 Task: Create "Code Scanning Alerts" for security insights.
Action: Mouse moved to (978, 62)
Screenshot: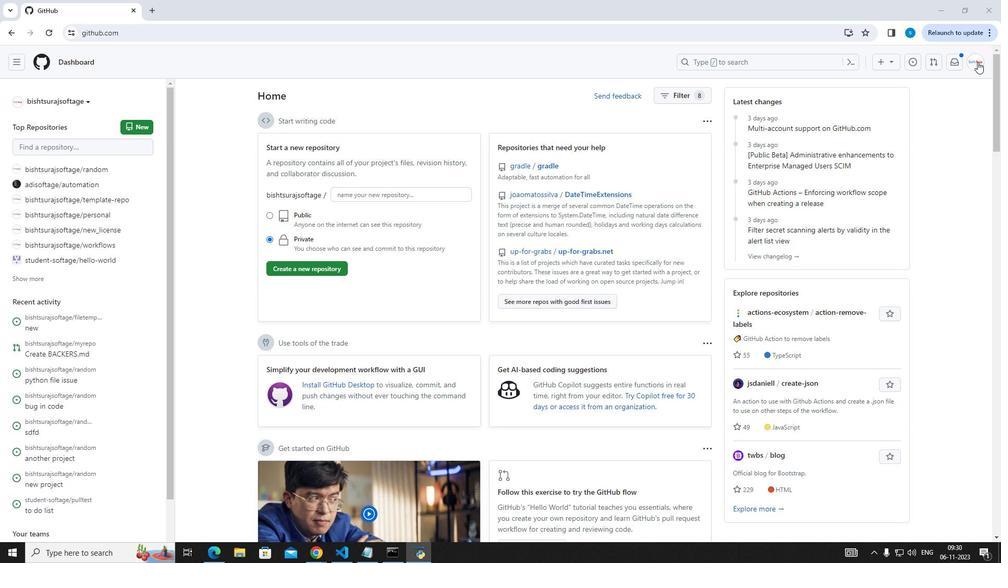 
Action: Mouse pressed left at (978, 62)
Screenshot: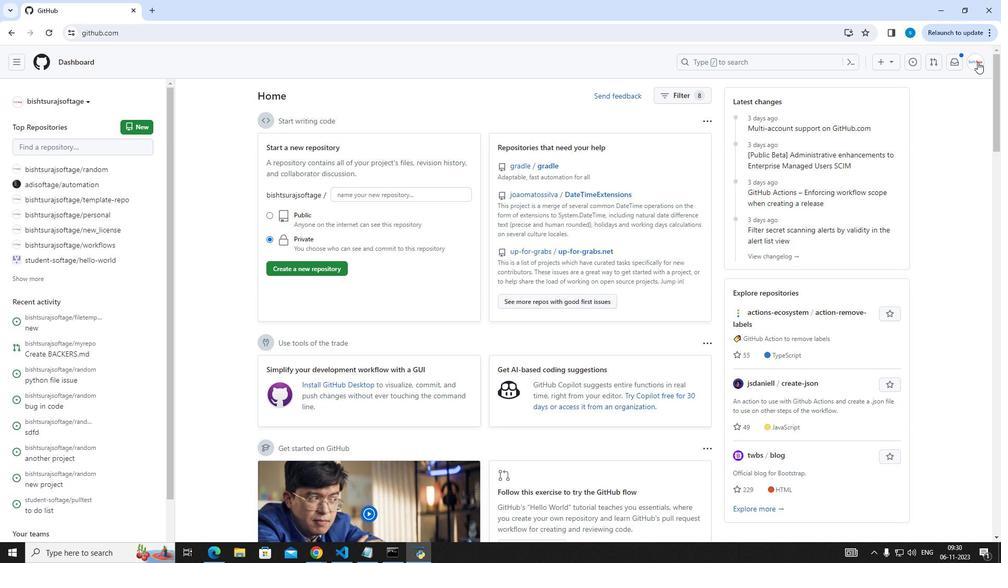 
Action: Mouse moved to (914, 153)
Screenshot: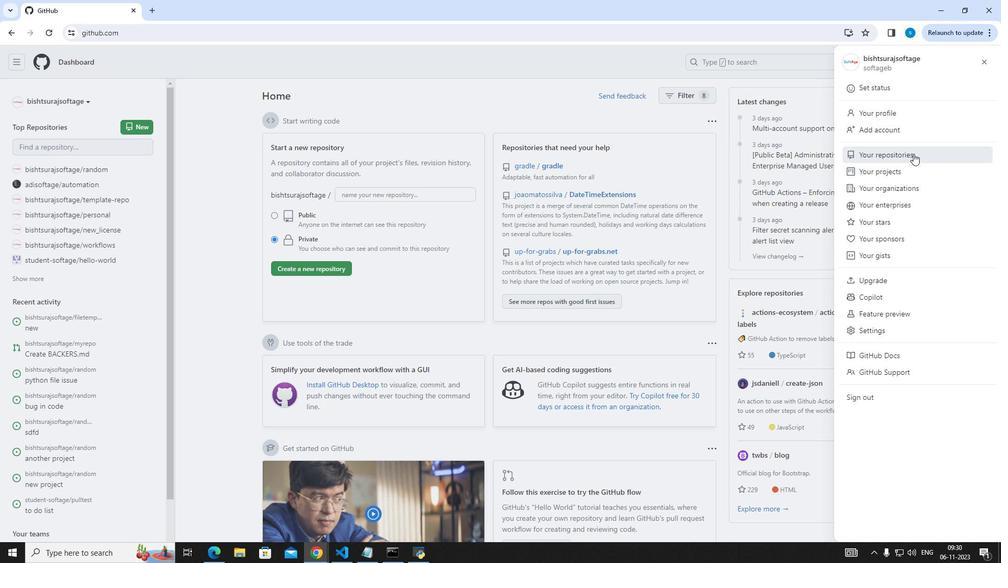 
Action: Mouse pressed left at (914, 153)
Screenshot: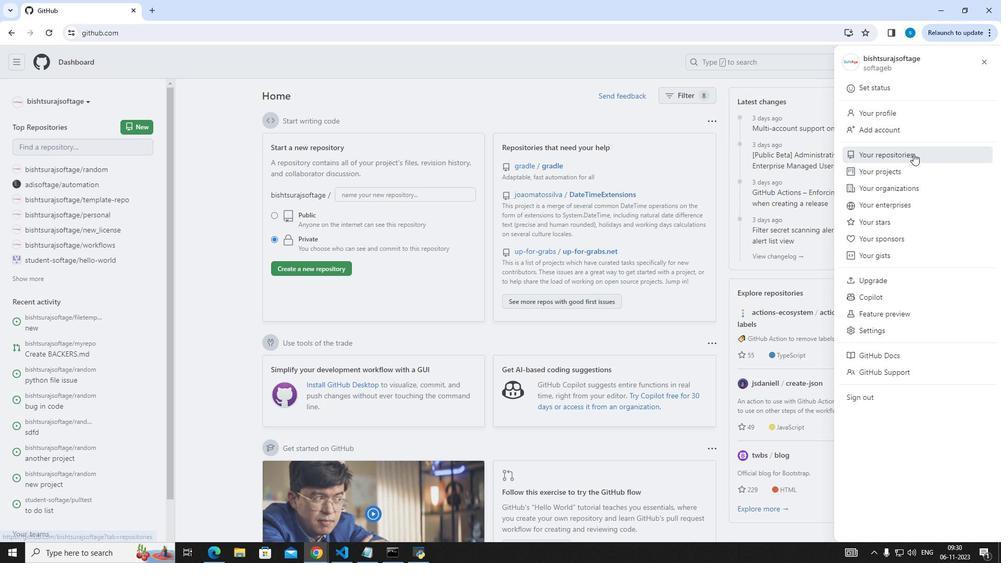 
Action: Mouse moved to (362, 216)
Screenshot: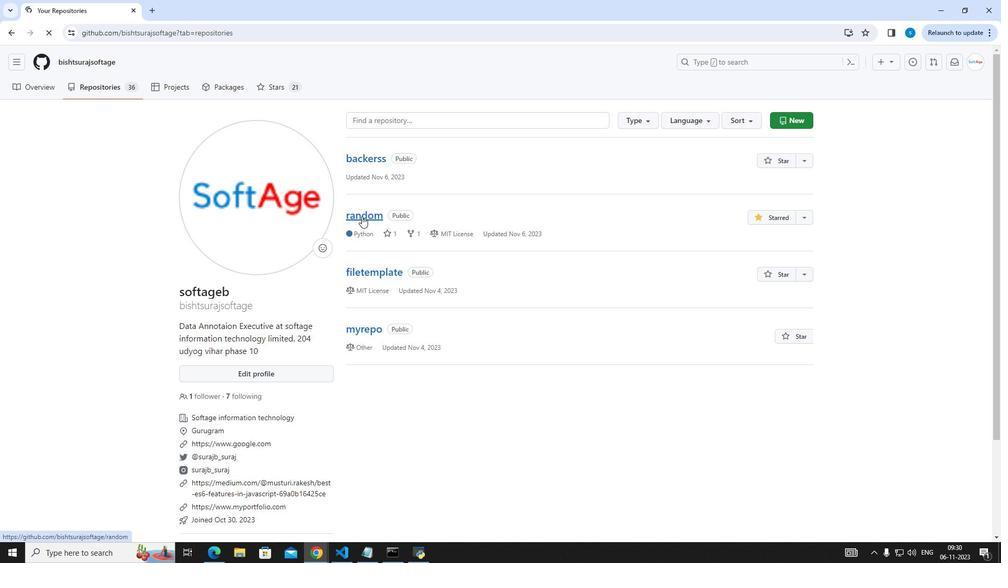 
Action: Mouse pressed left at (362, 216)
Screenshot: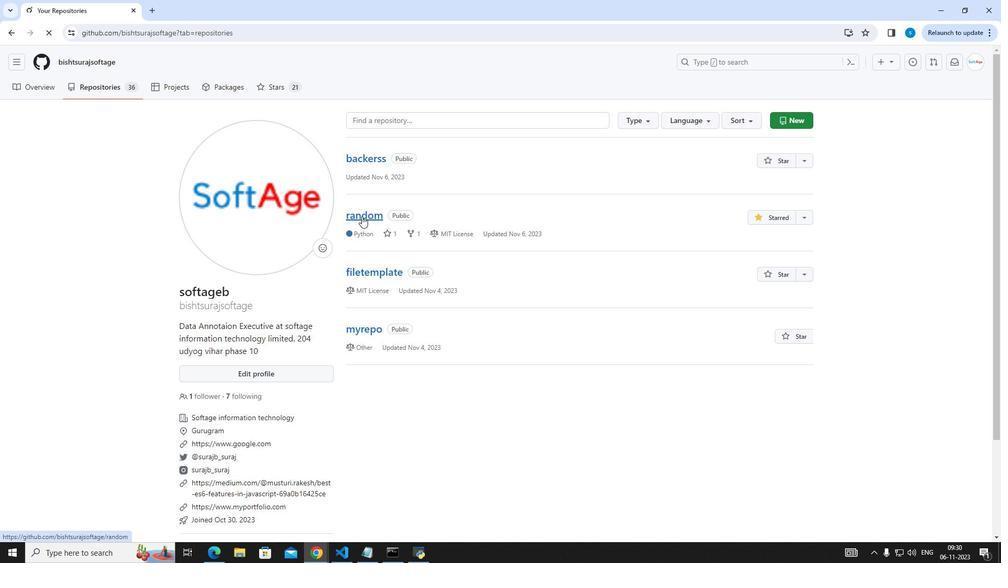 
Action: Mouse moved to (377, 93)
Screenshot: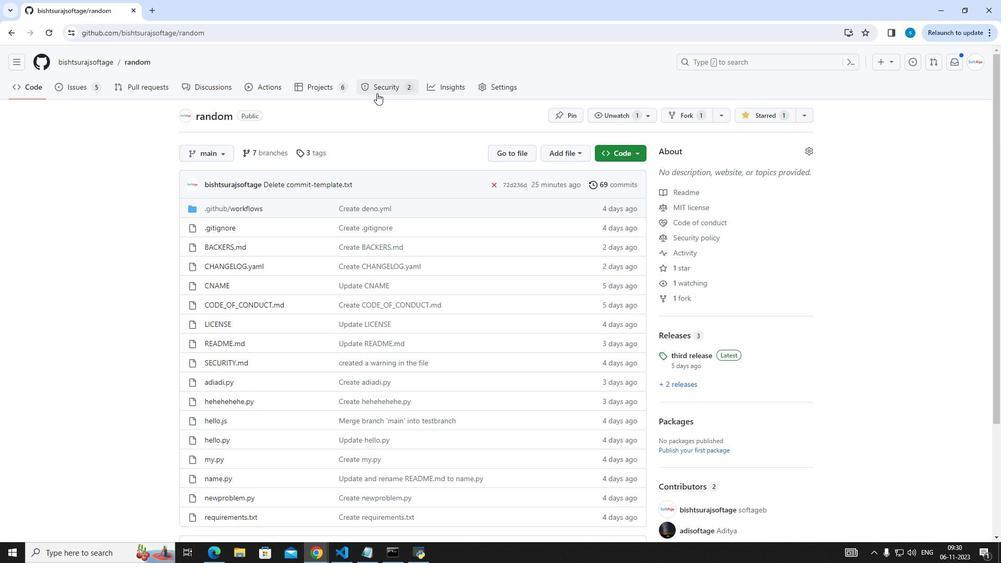 
Action: Mouse pressed left at (377, 93)
Screenshot: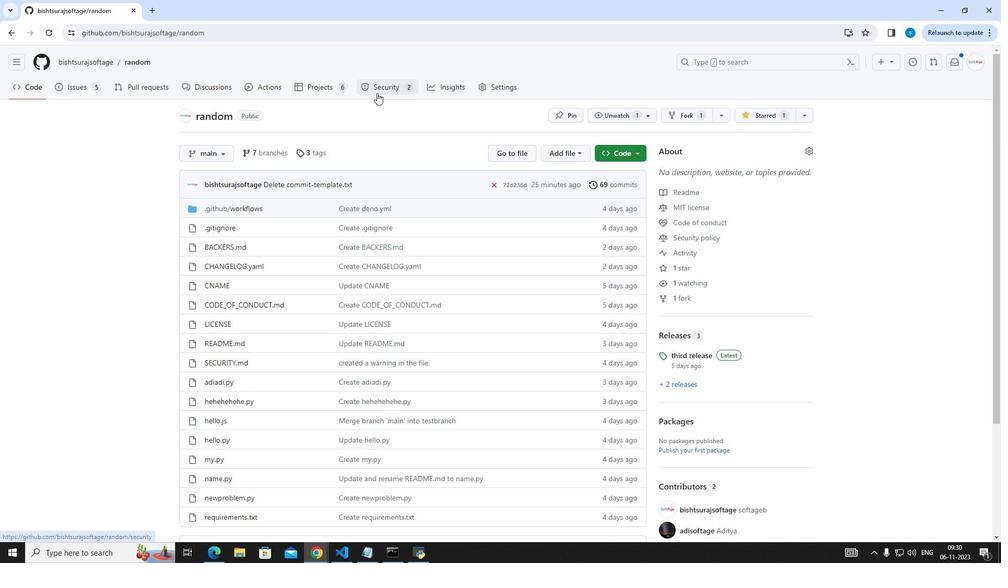 
Action: Mouse moved to (767, 316)
Screenshot: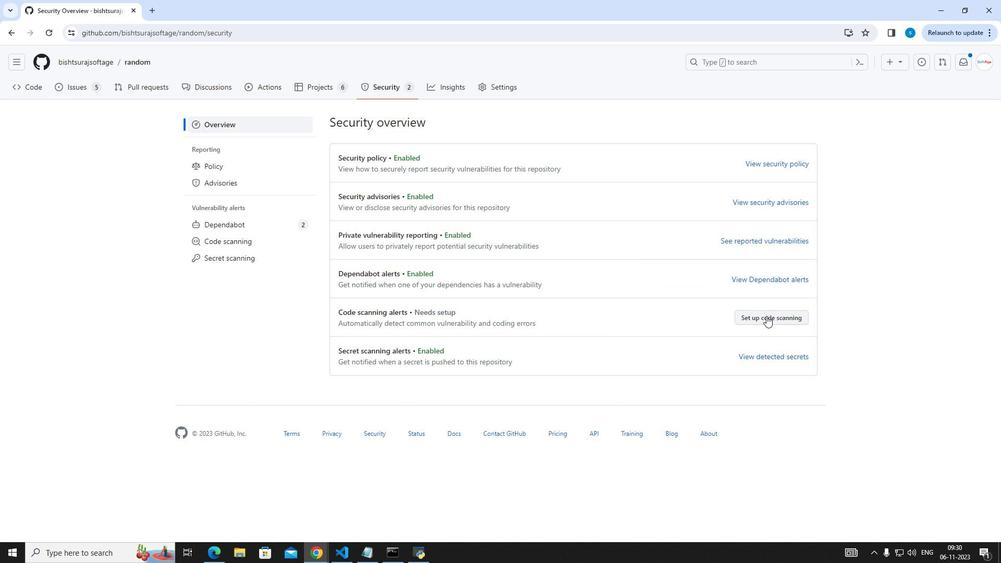 
Action: Mouse pressed left at (767, 316)
Screenshot: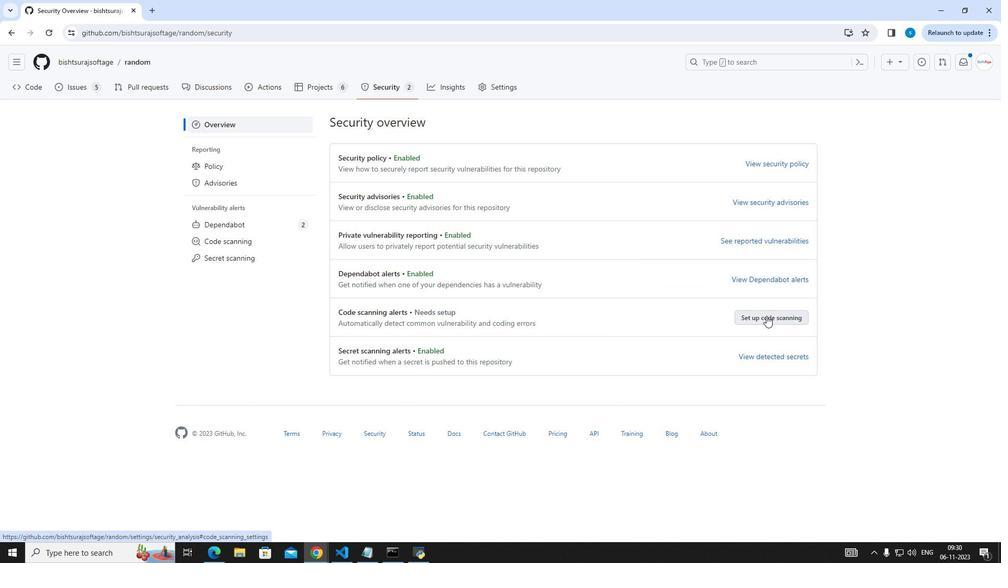 
Action: Mouse moved to (712, 216)
Screenshot: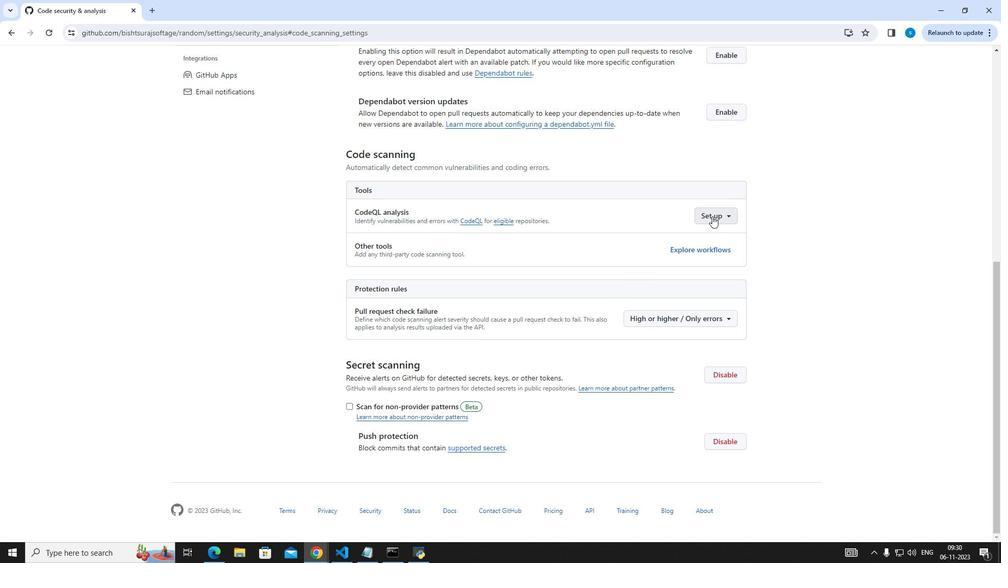 
Action: Mouse pressed left at (712, 216)
Screenshot: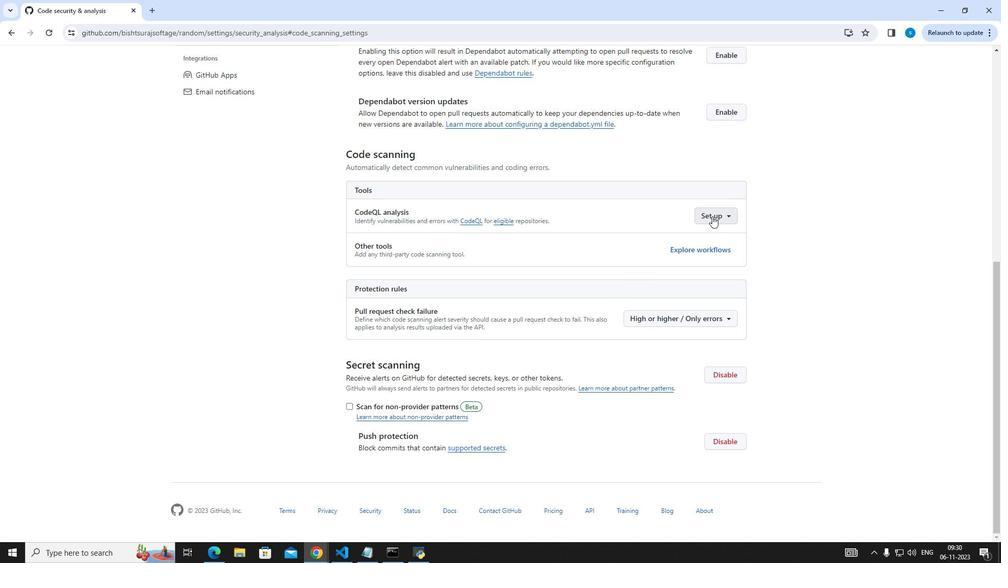 
Action: Mouse moved to (680, 243)
Screenshot: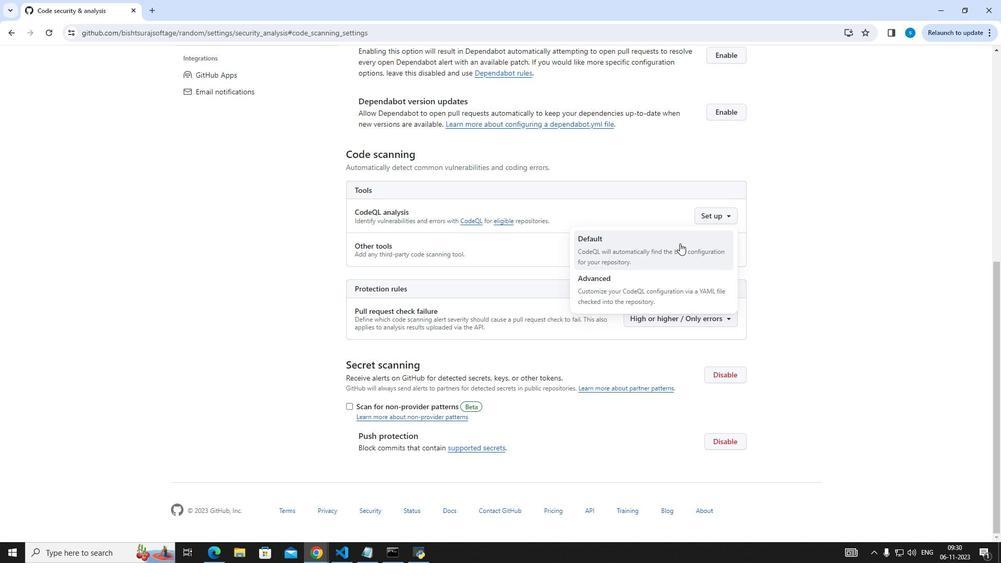
Action: Mouse pressed left at (680, 243)
Screenshot: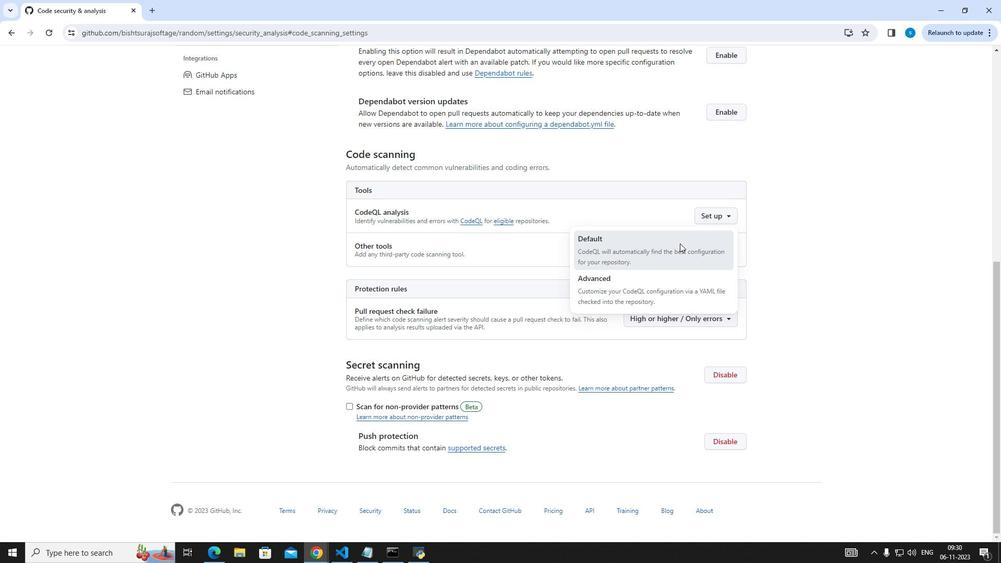 
Action: Mouse moved to (592, 391)
Screenshot: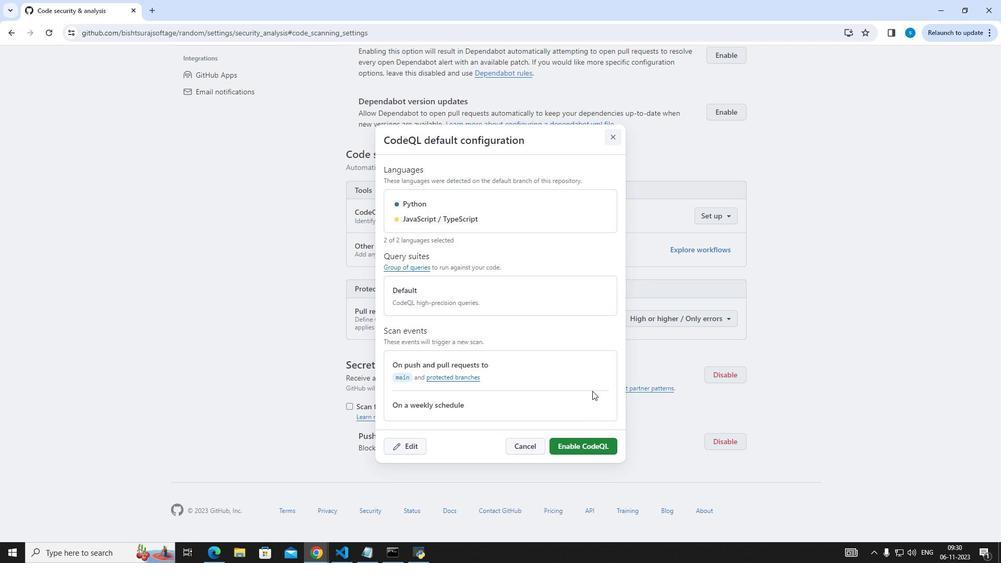 
Action: Mouse scrolled (592, 390) with delta (0, 0)
Screenshot: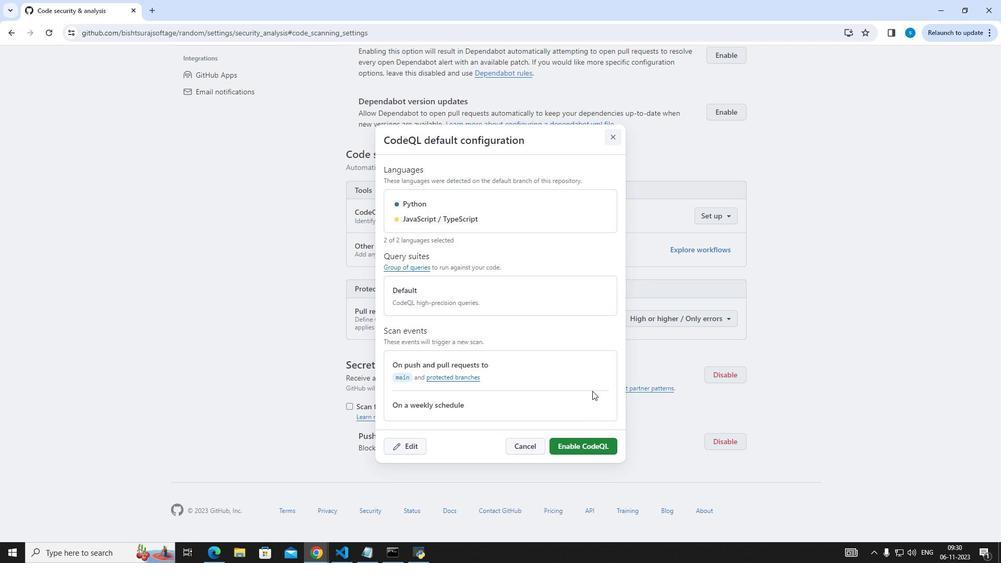
Action: Mouse scrolled (592, 390) with delta (0, 0)
Screenshot: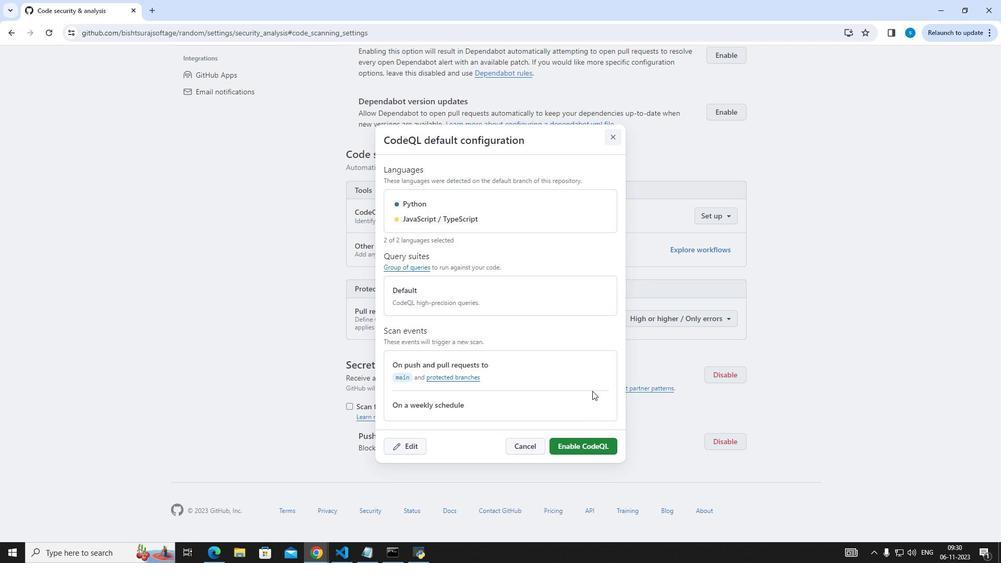 
Action: Mouse scrolled (592, 390) with delta (0, 0)
Screenshot: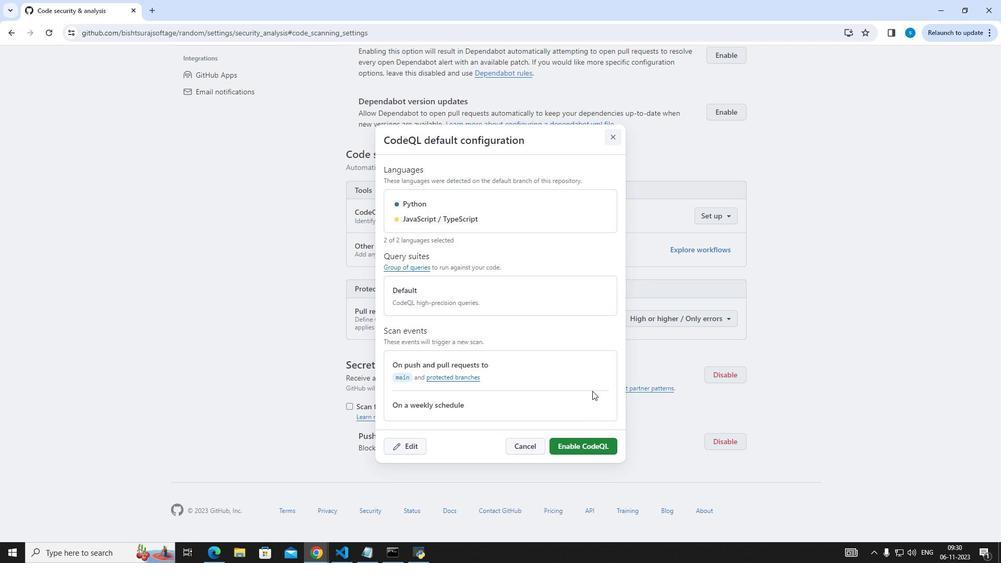
Action: Mouse moved to (576, 445)
Screenshot: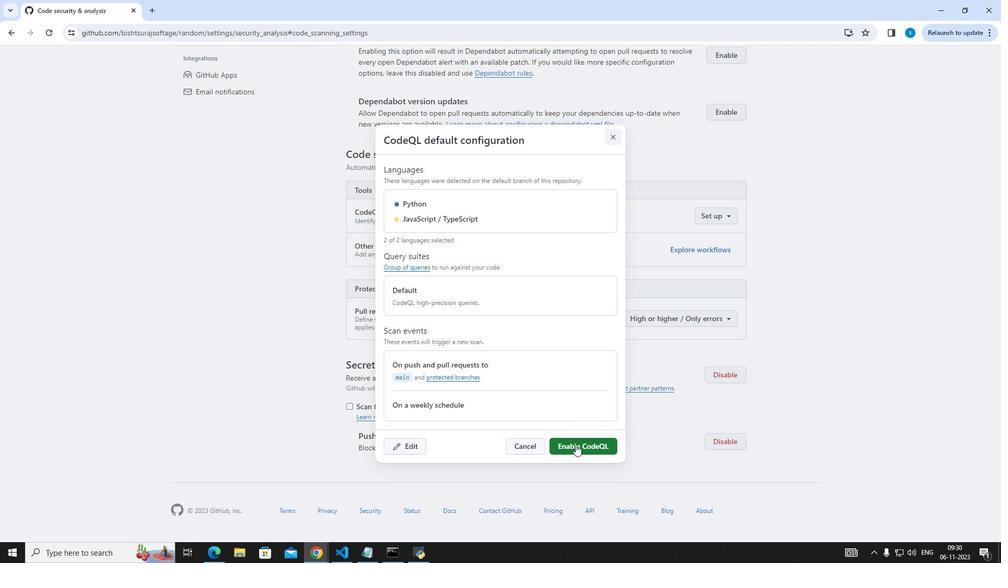 
Action: Mouse pressed left at (576, 445)
Screenshot: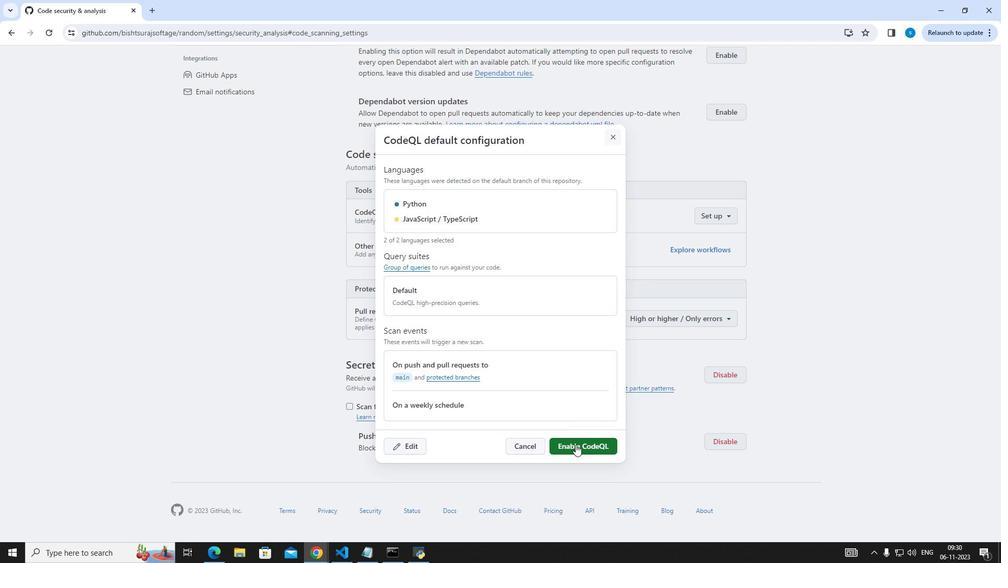 
Action: Mouse moved to (831, 232)
Screenshot: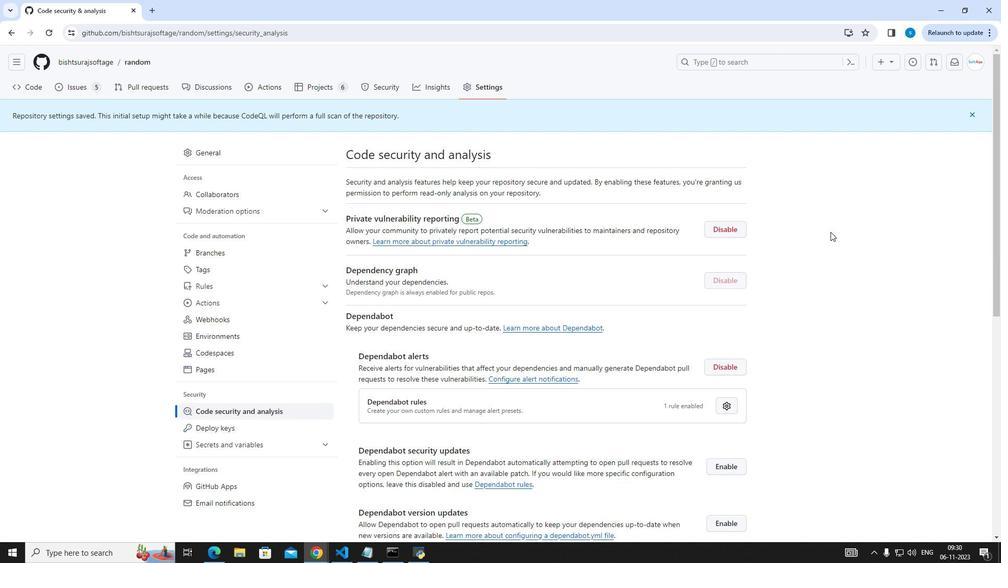 
Action: Mouse scrolled (831, 231) with delta (0, 0)
Screenshot: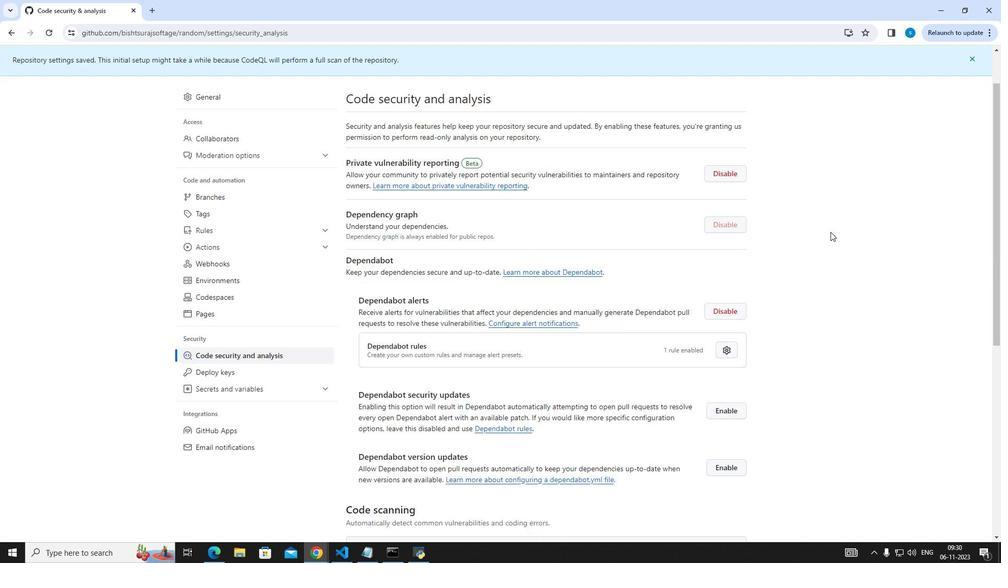 
Action: Mouse scrolled (831, 231) with delta (0, 0)
Screenshot: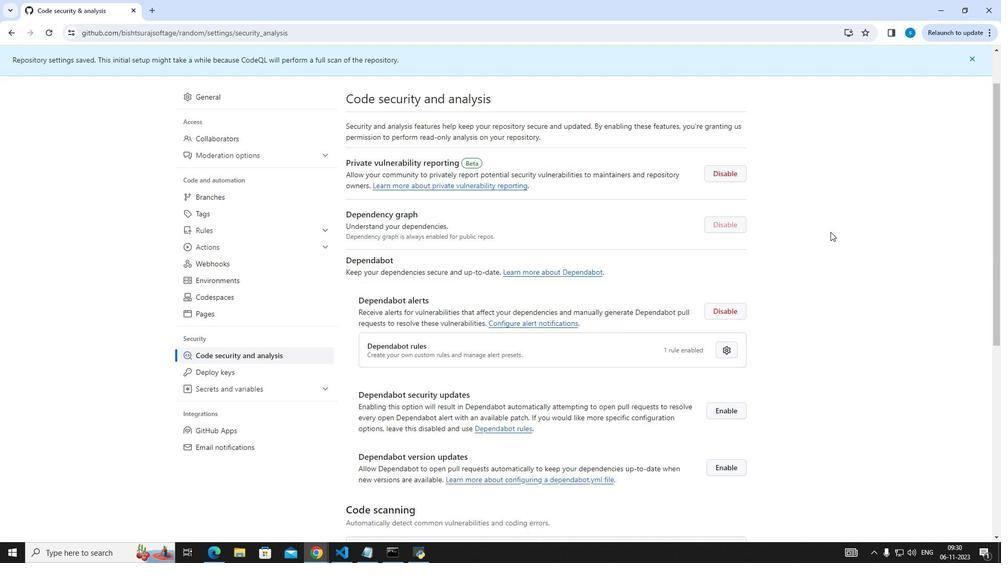 
Action: Mouse scrolled (831, 231) with delta (0, 0)
Screenshot: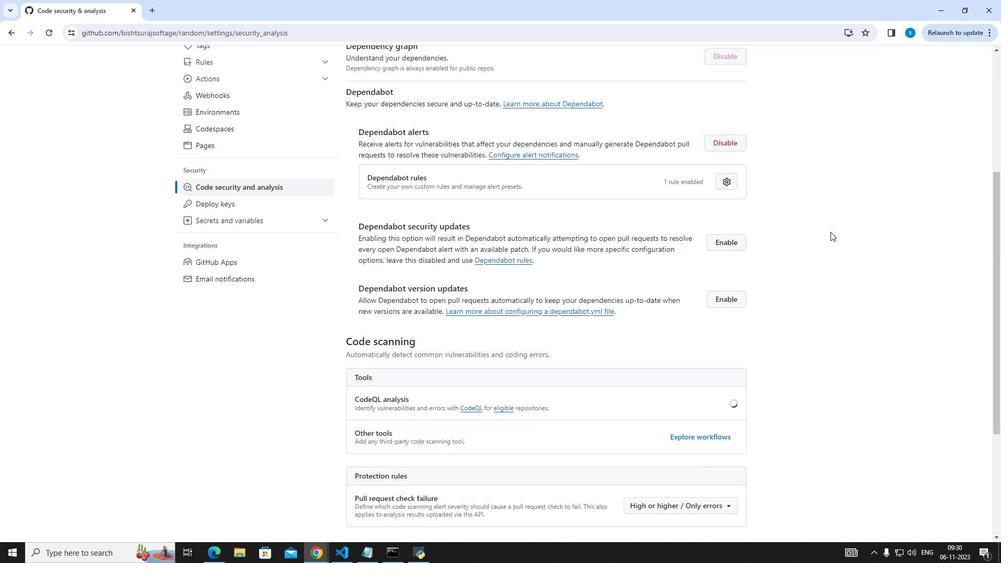 
Action: Mouse scrolled (831, 231) with delta (0, 0)
Screenshot: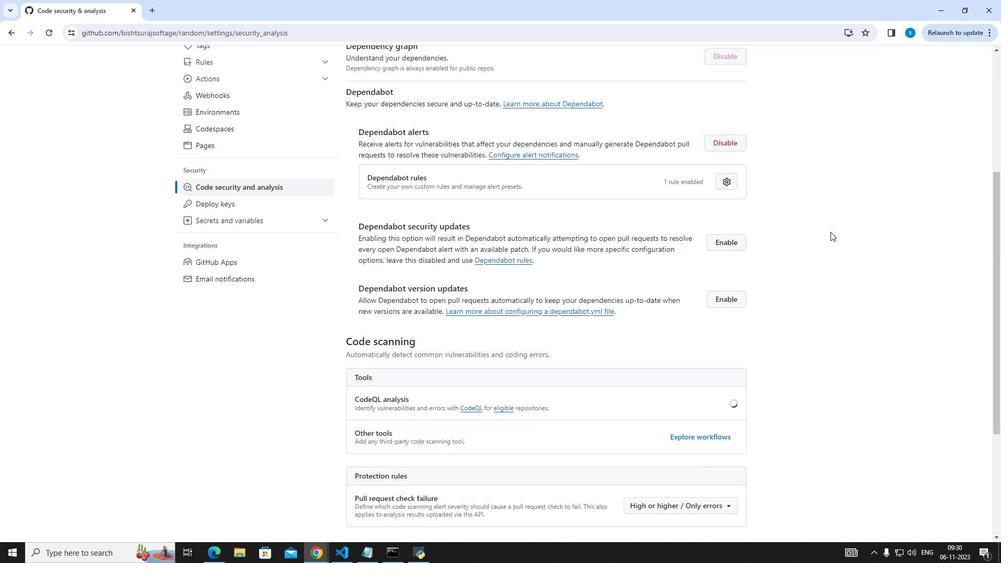 
Action: Mouse scrolled (831, 231) with delta (0, 0)
Screenshot: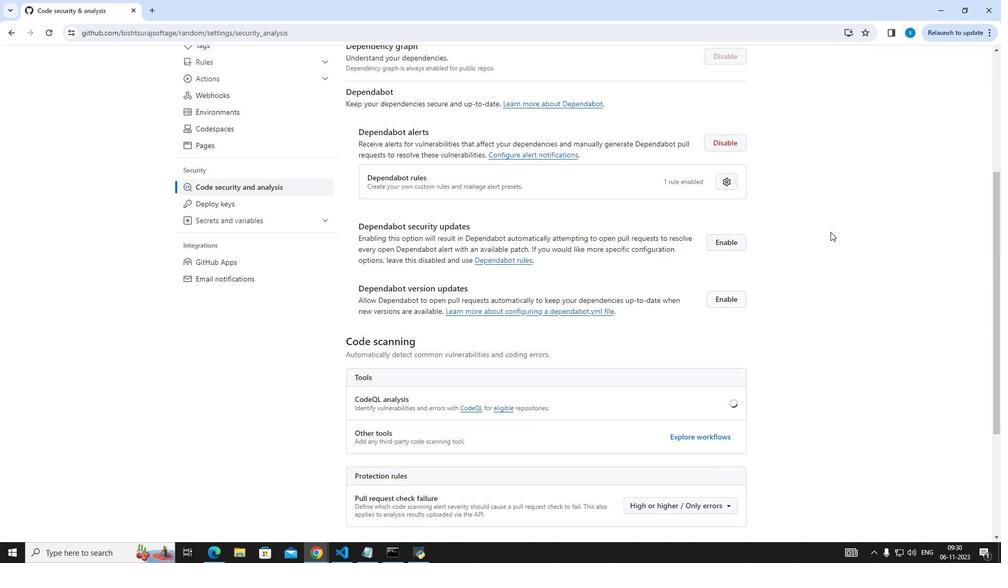 
Action: Mouse scrolled (831, 231) with delta (0, 0)
Screenshot: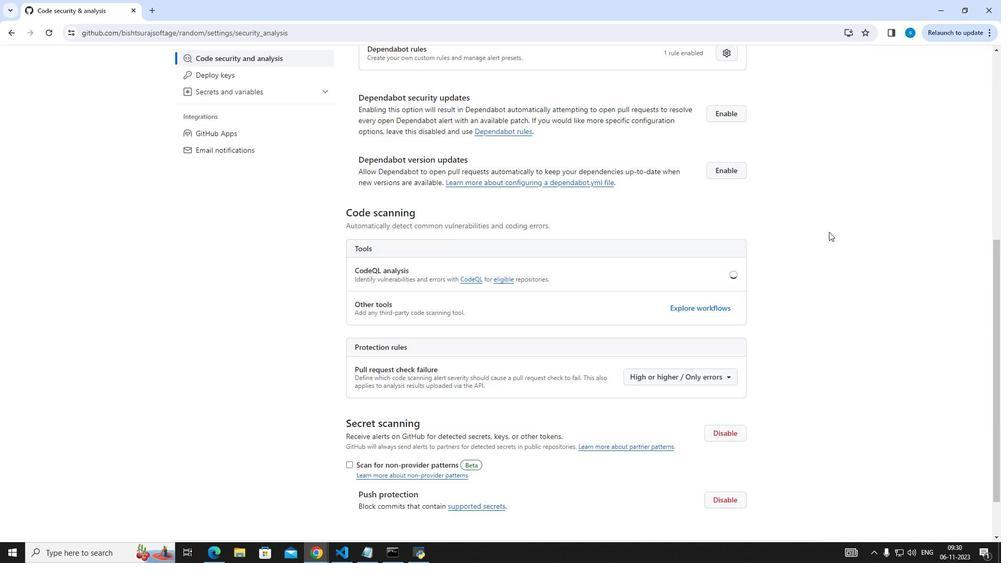 
Action: Mouse scrolled (831, 231) with delta (0, 0)
Screenshot: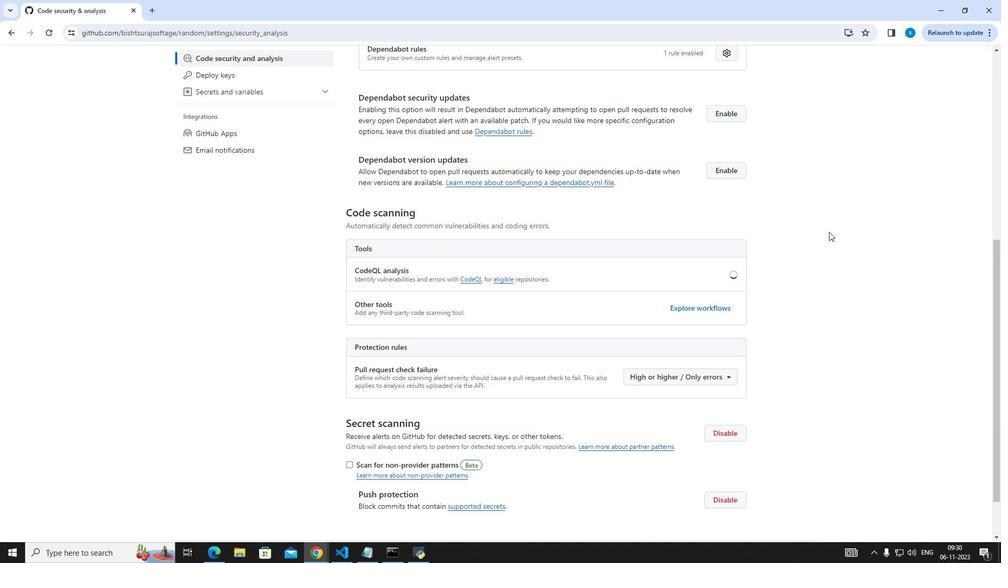 
Action: Mouse moved to (826, 233)
Screenshot: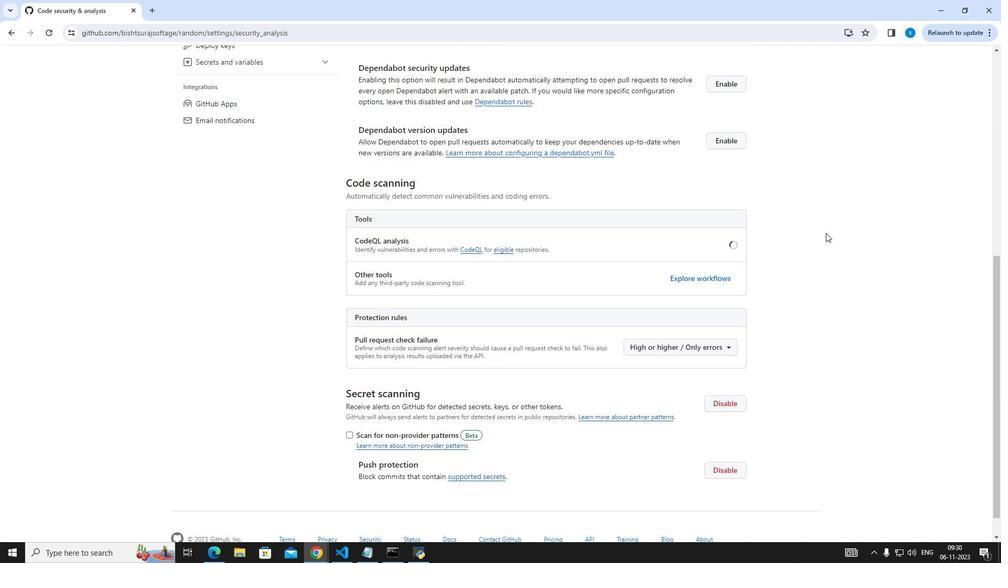 
Action: Mouse scrolled (826, 232) with delta (0, 0)
Screenshot: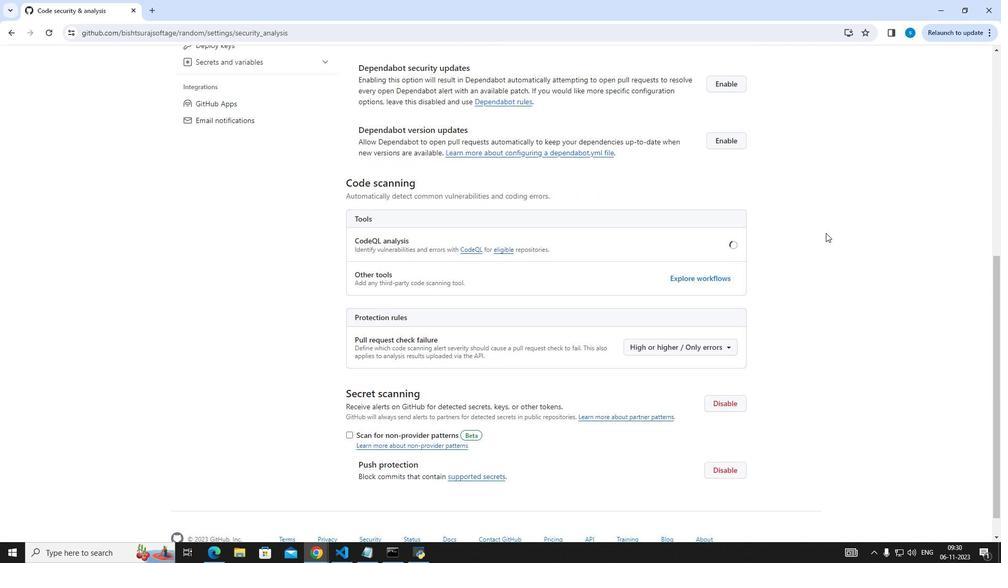 
Action: Mouse scrolled (826, 232) with delta (0, 0)
Screenshot: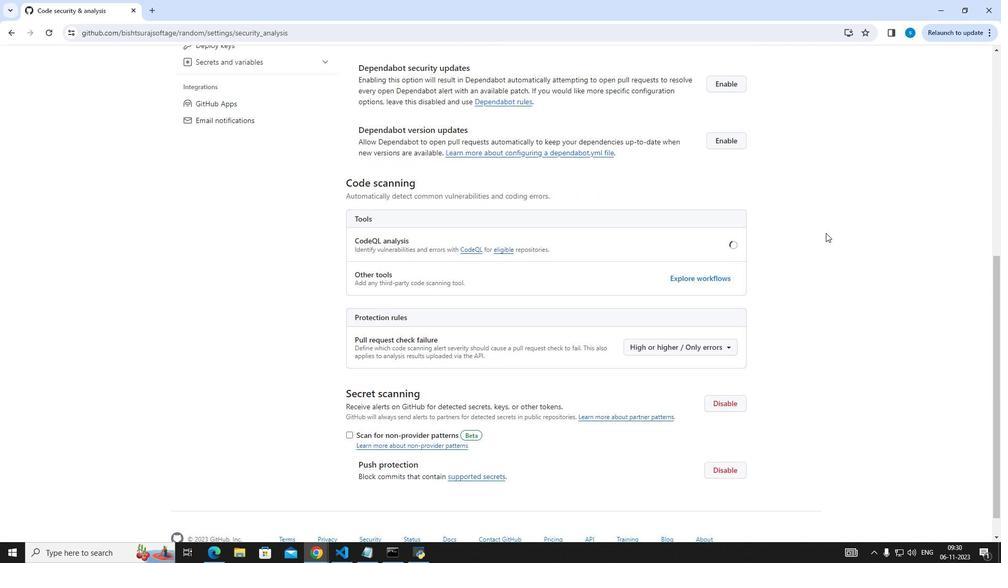 
Action: Mouse scrolled (826, 232) with delta (0, 0)
Screenshot: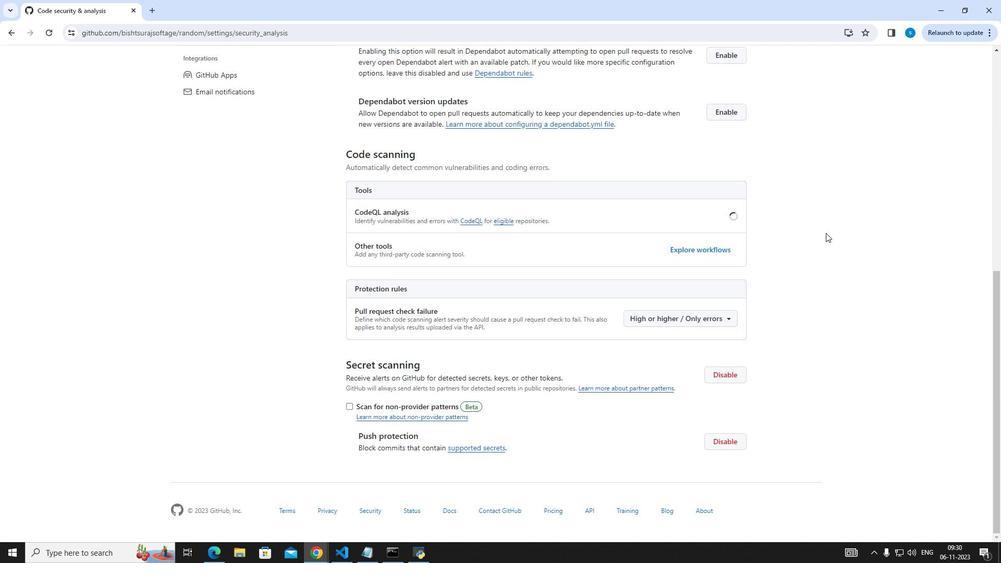 
Action: Mouse moved to (826, 233)
Screenshot: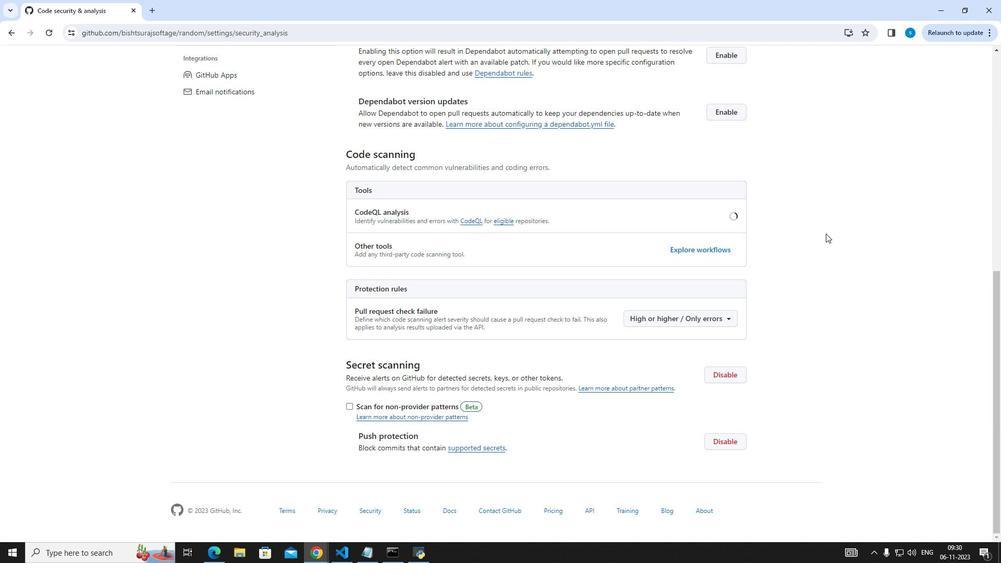 
Action: Mouse scrolled (826, 233) with delta (0, 0)
Screenshot: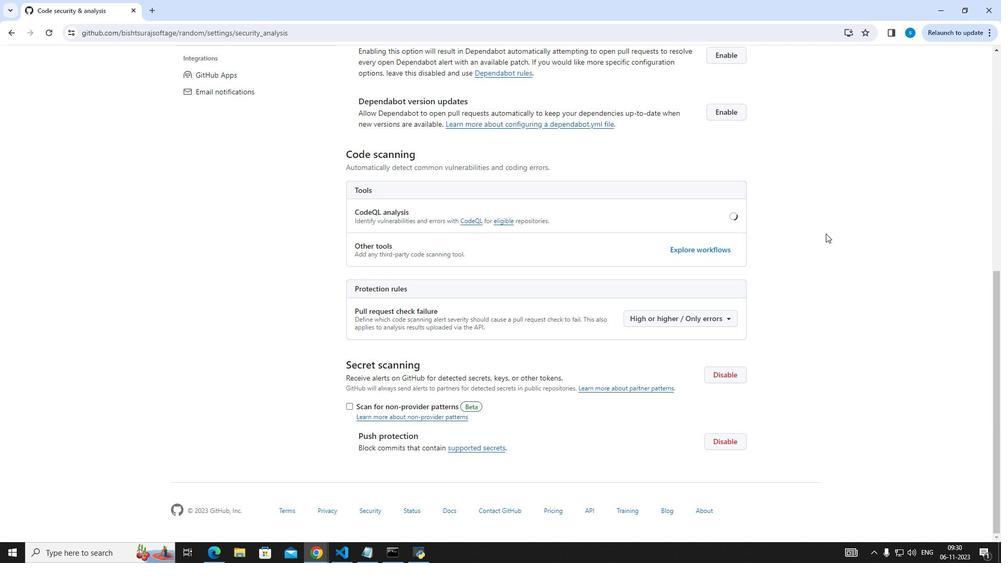 
Action: Mouse scrolled (826, 233) with delta (0, 0)
Screenshot: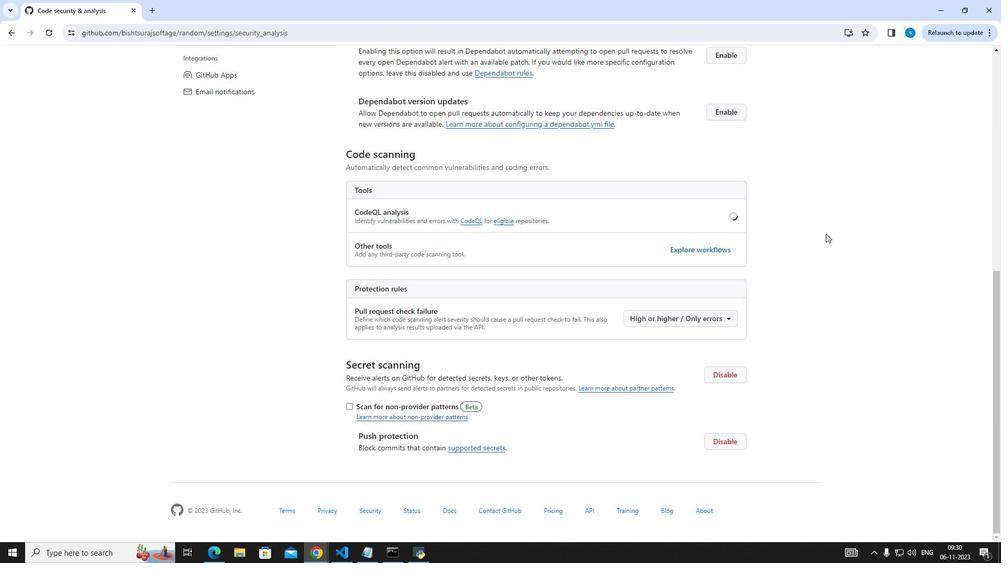 
Action: Mouse moved to (839, 240)
Screenshot: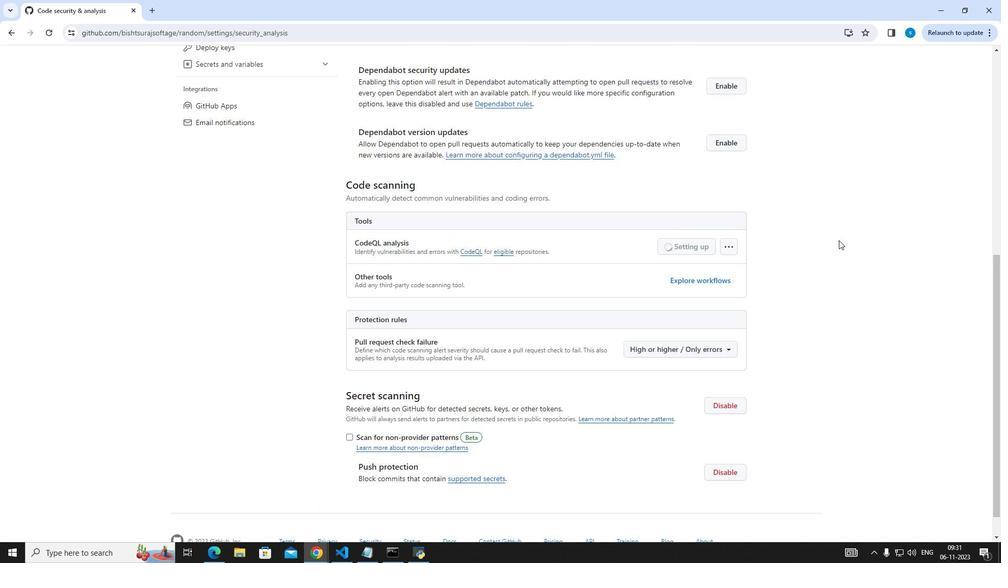 
Action: Mouse scrolled (839, 241) with delta (0, 0)
Screenshot: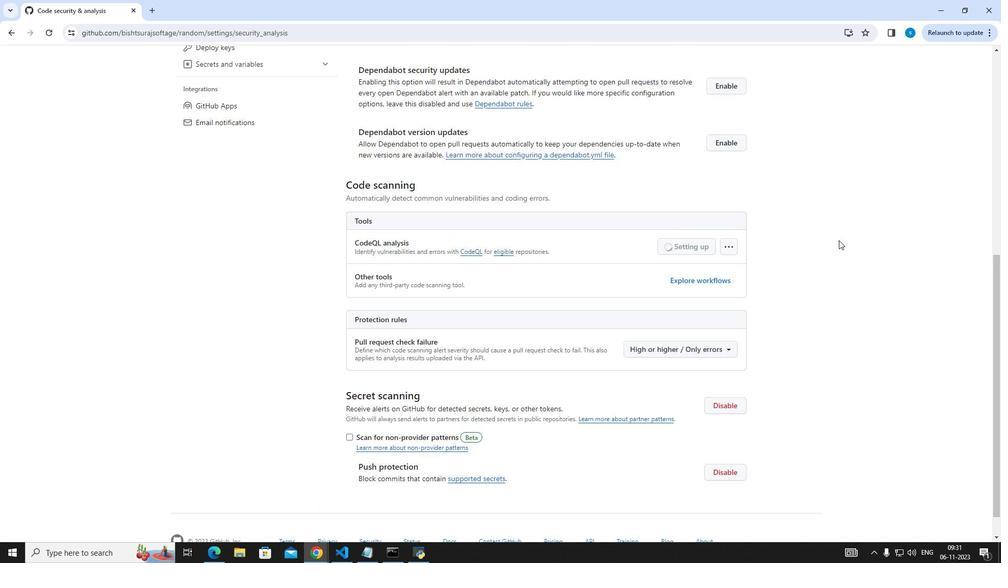 
Action: Mouse scrolled (839, 241) with delta (0, 0)
Screenshot: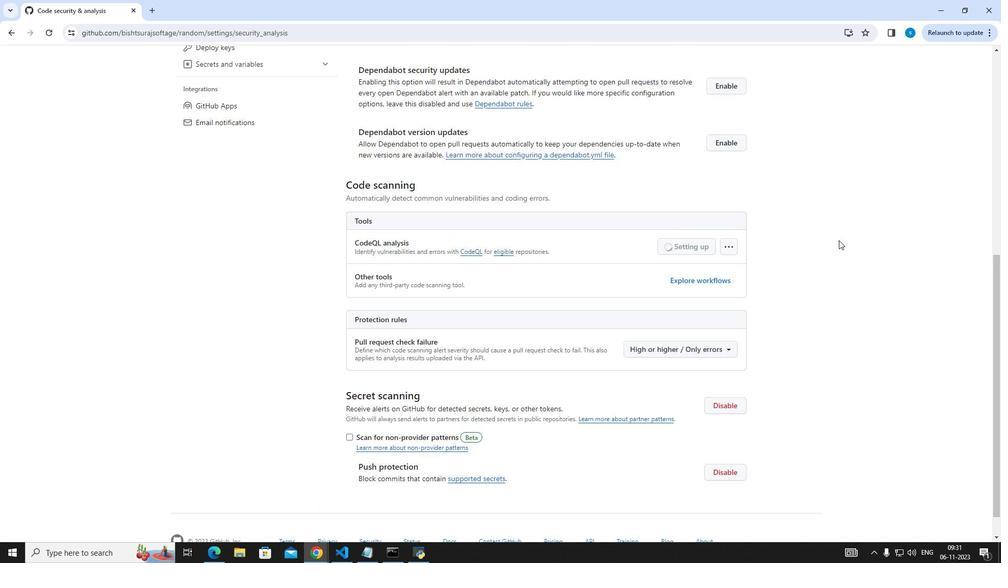 
Action: Mouse scrolled (839, 241) with delta (0, 0)
Screenshot: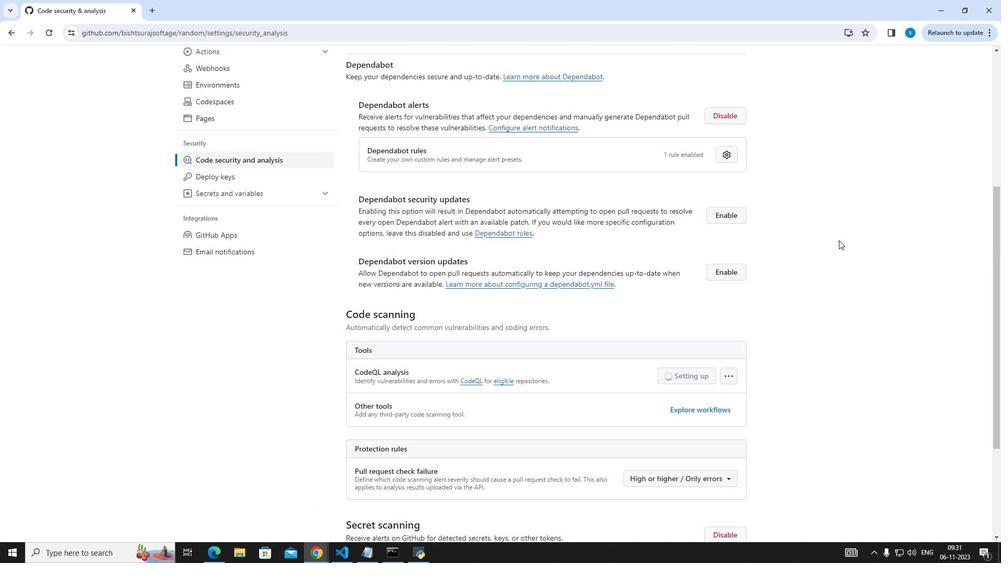
Action: Mouse scrolled (839, 241) with delta (0, 0)
Screenshot: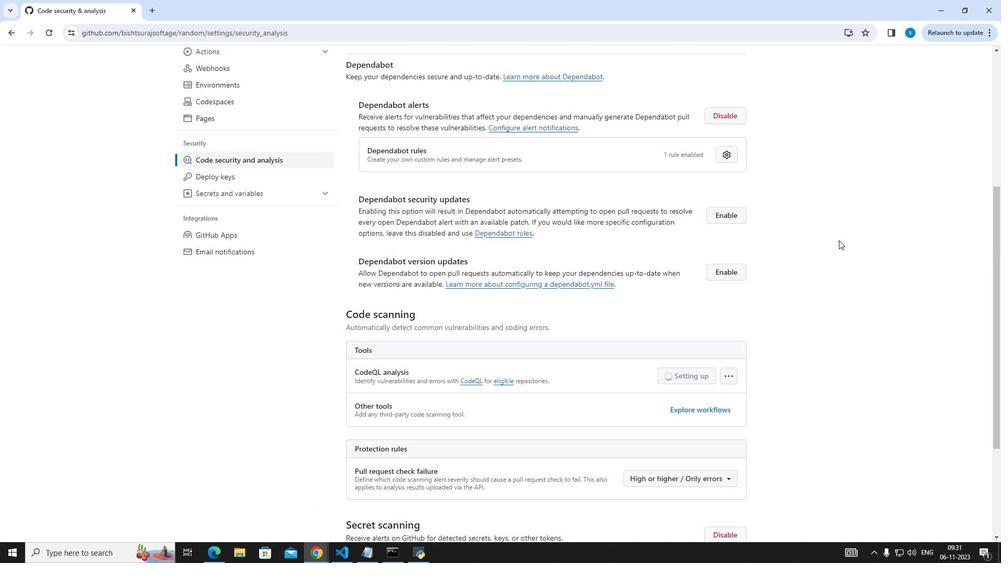 
Action: Mouse scrolled (839, 241) with delta (0, 0)
Screenshot: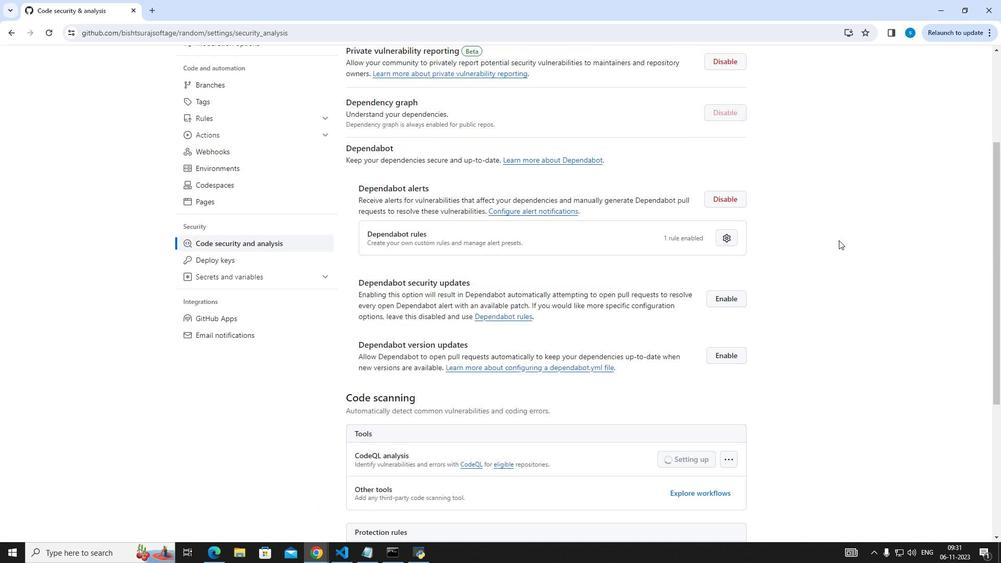
Action: Mouse scrolled (839, 241) with delta (0, 0)
Screenshot: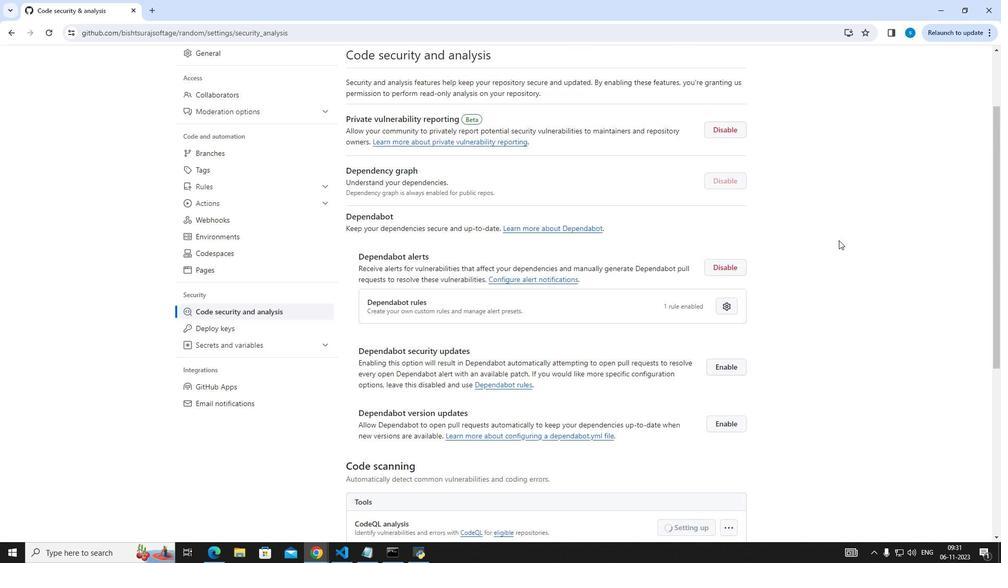 
Action: Mouse scrolled (839, 241) with delta (0, 0)
Screenshot: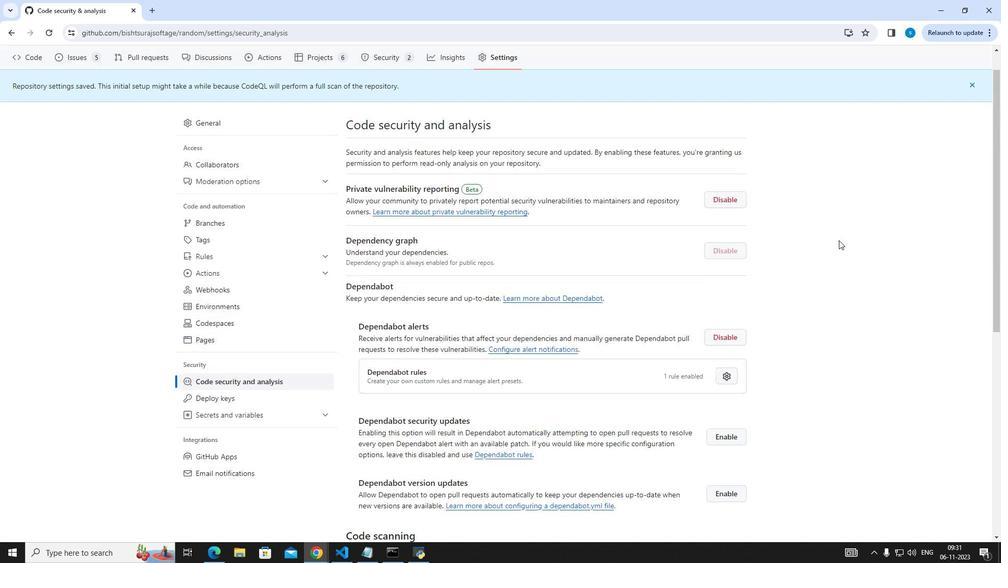
Action: Mouse scrolled (839, 241) with delta (0, 0)
Screenshot: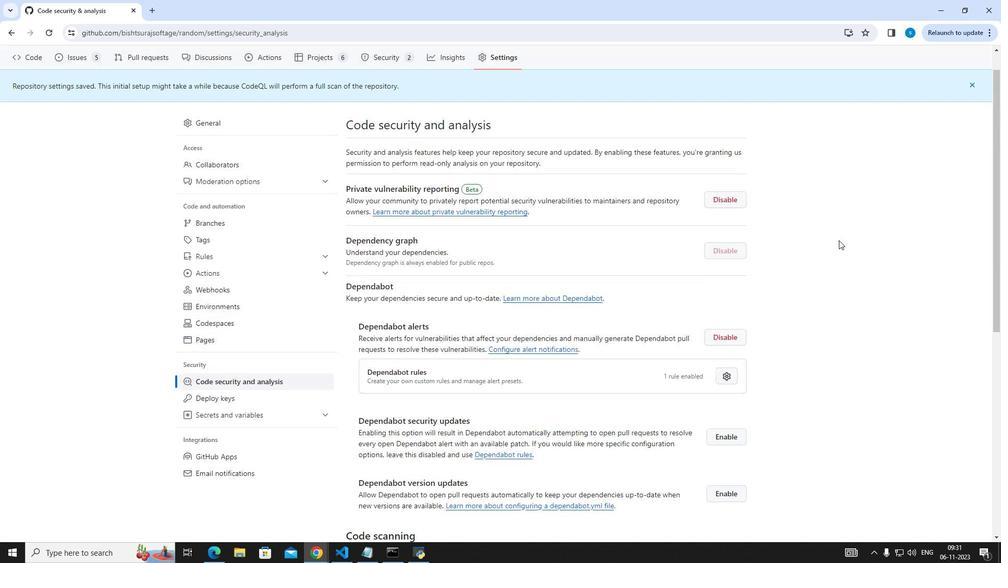 
Action: Mouse scrolled (839, 241) with delta (0, 0)
Screenshot: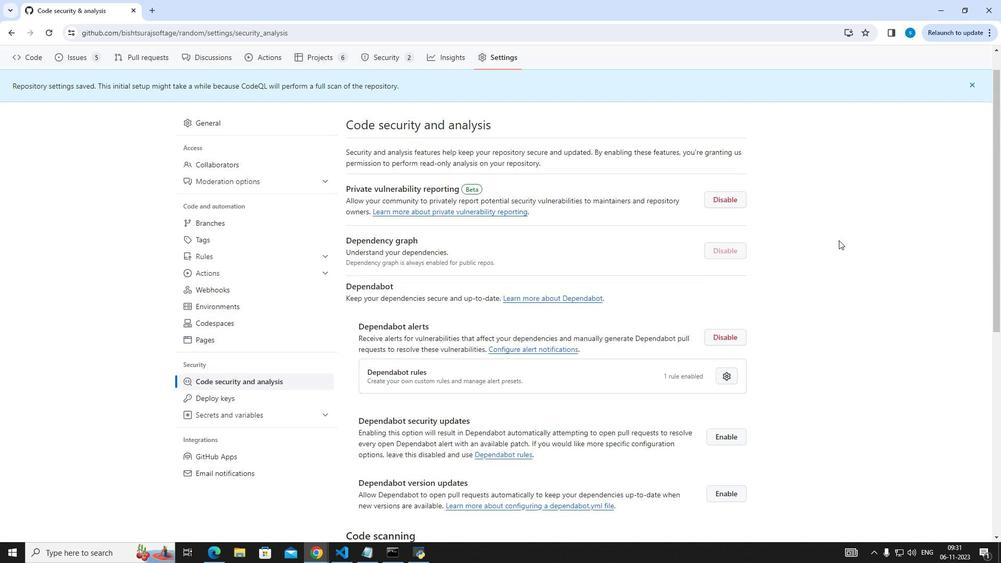 
Action: Mouse scrolled (839, 241) with delta (0, 0)
Screenshot: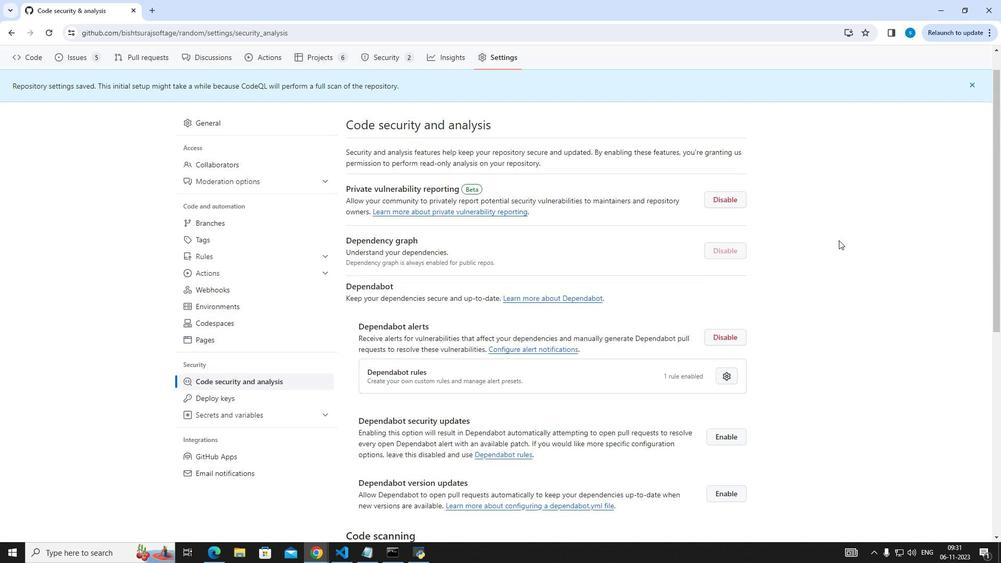 
Action: Mouse scrolled (839, 241) with delta (0, 0)
Screenshot: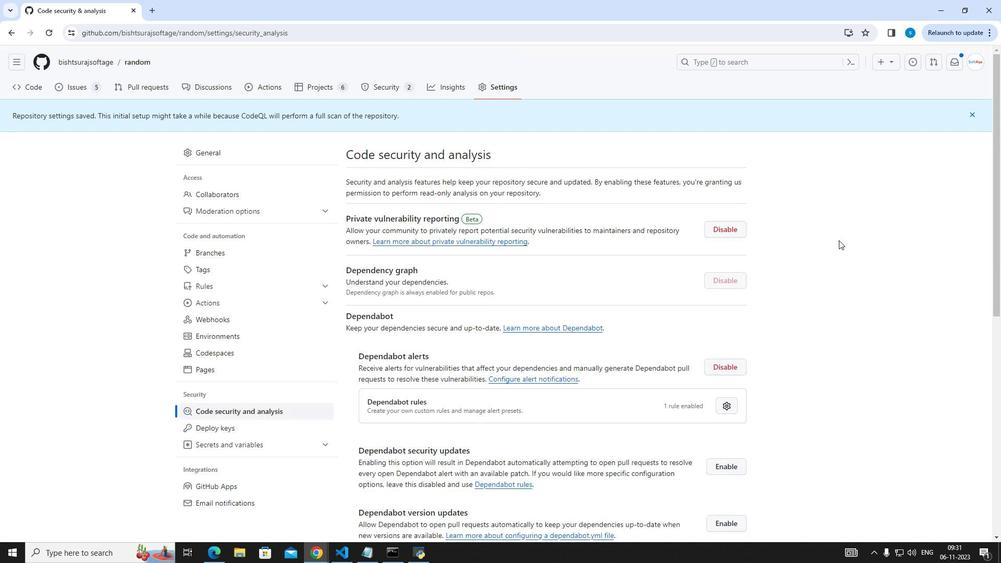 
Action: Mouse moved to (822, 234)
Screenshot: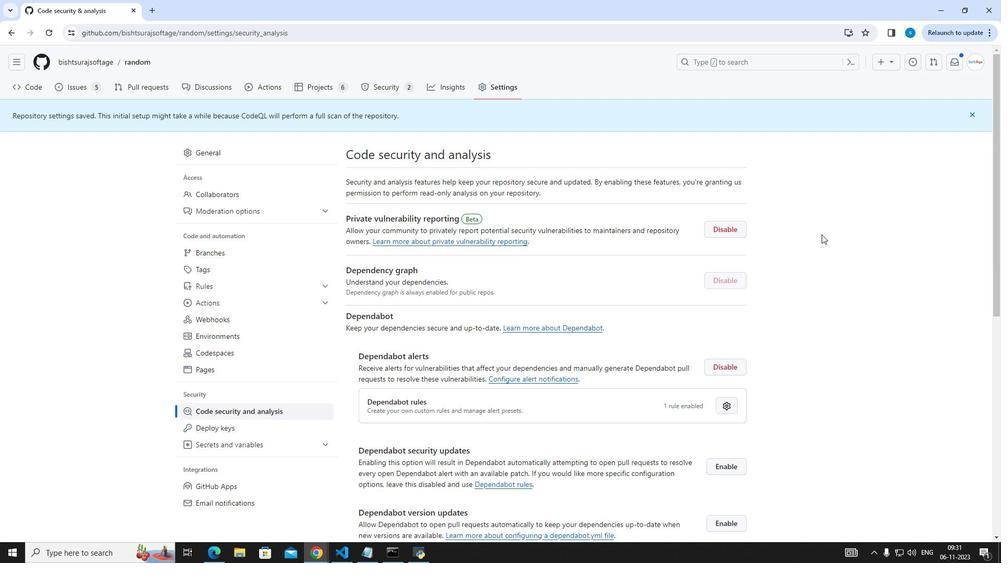 
Action: Mouse scrolled (822, 234) with delta (0, 0)
Screenshot: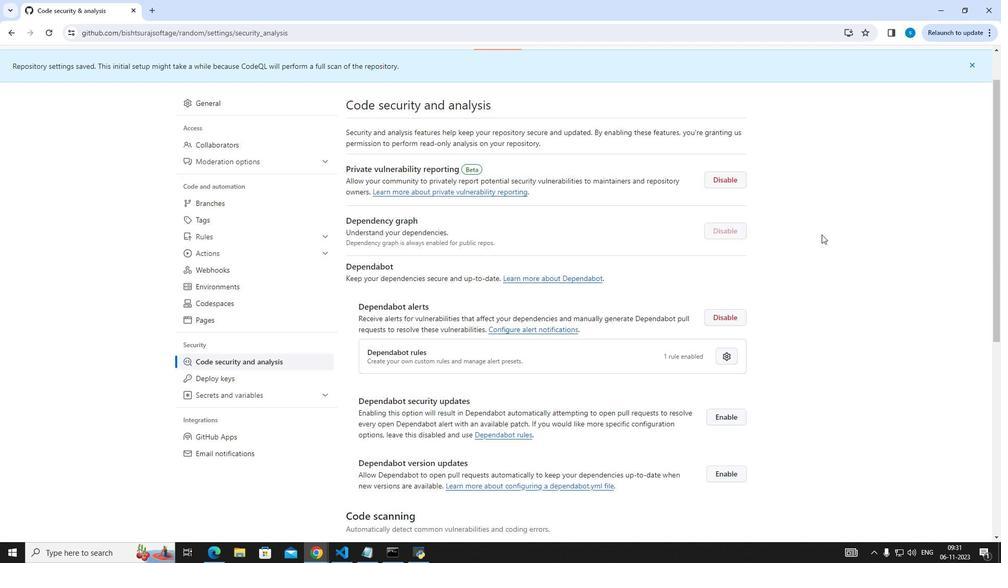 
Action: Mouse scrolled (822, 234) with delta (0, 0)
Screenshot: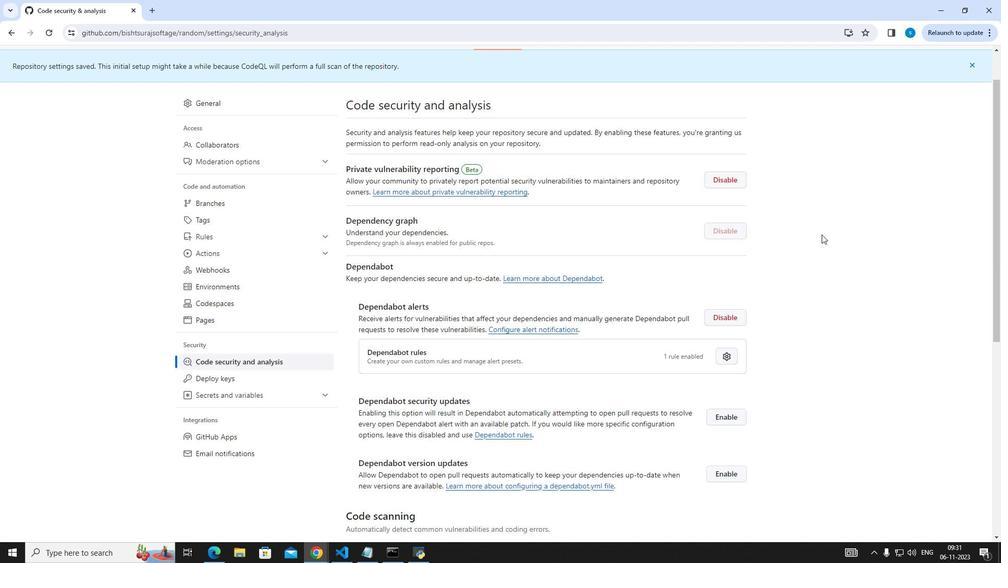 
Action: Mouse scrolled (822, 234) with delta (0, 0)
Screenshot: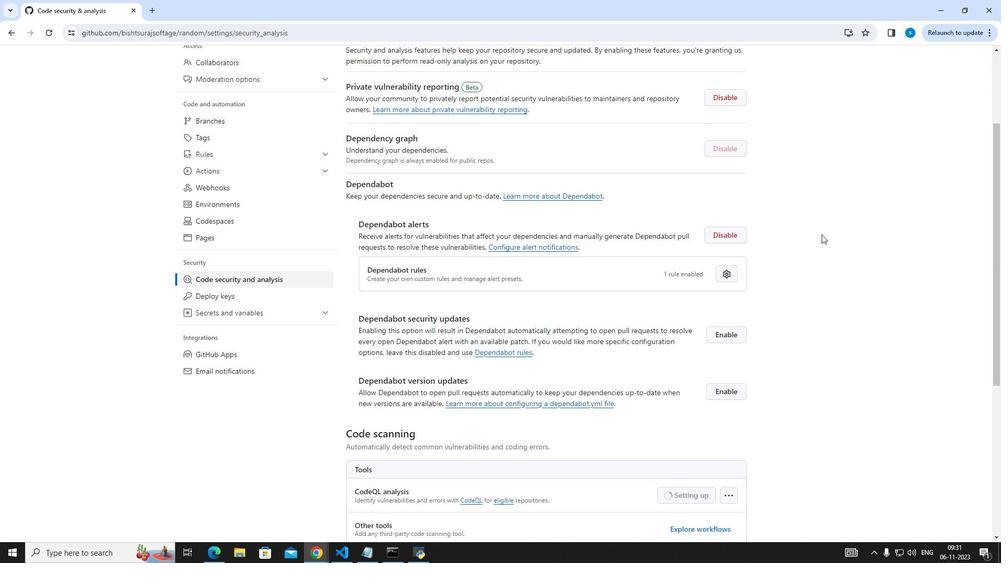 
Action: Mouse scrolled (822, 234) with delta (0, 0)
Screenshot: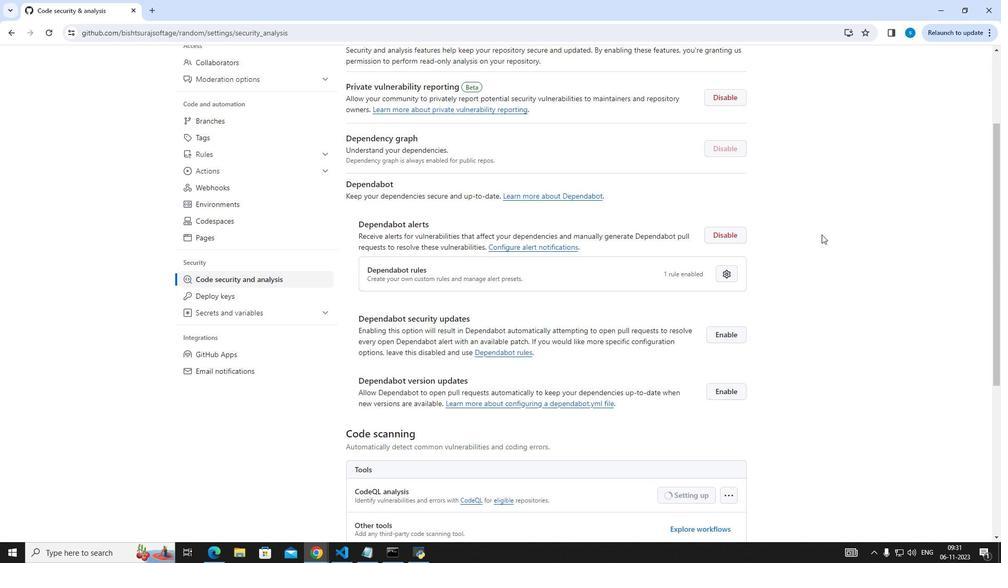 
Action: Mouse scrolled (822, 234) with delta (0, 0)
Screenshot: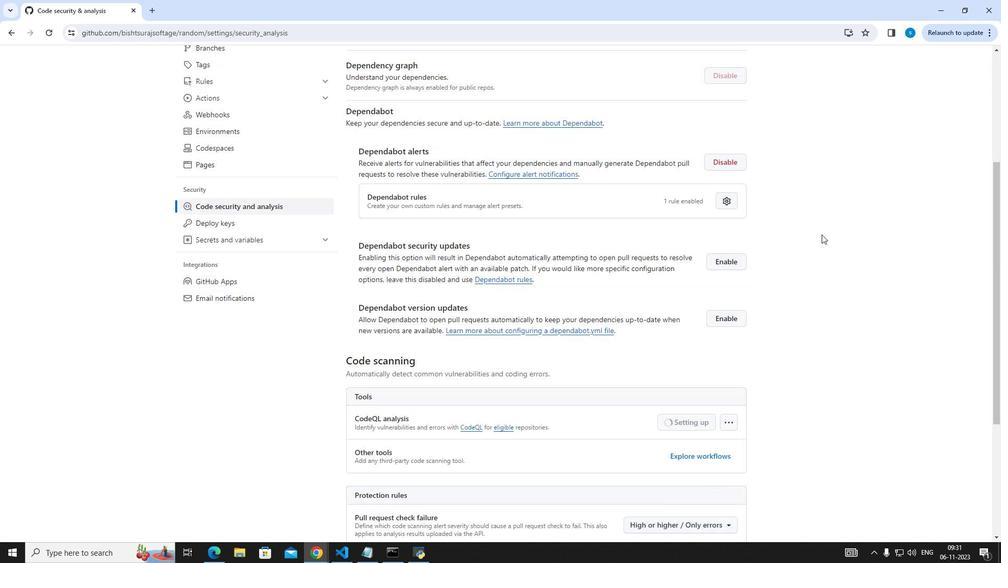 
Action: Mouse scrolled (822, 234) with delta (0, 0)
Screenshot: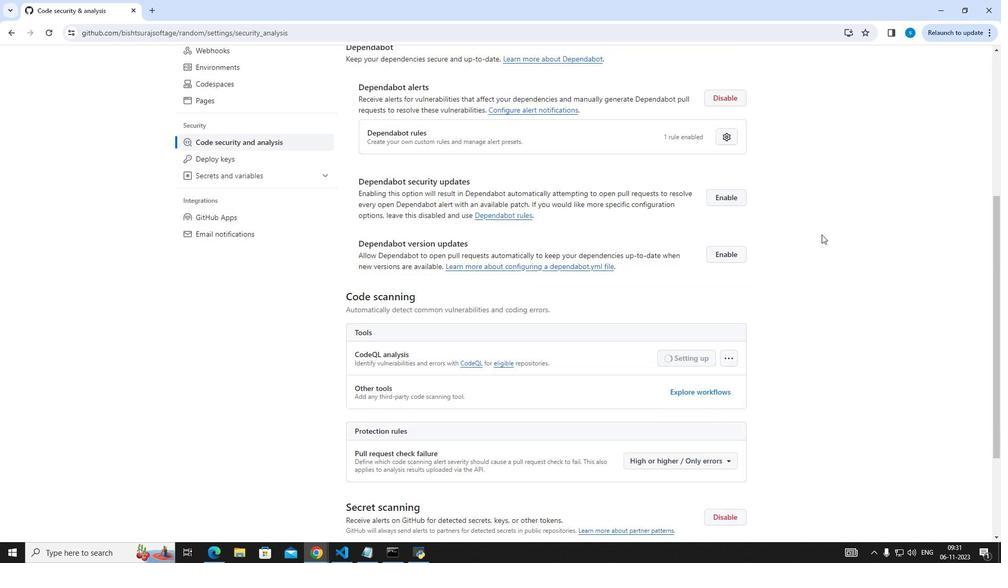 
Action: Mouse scrolled (822, 234) with delta (0, 0)
Screenshot: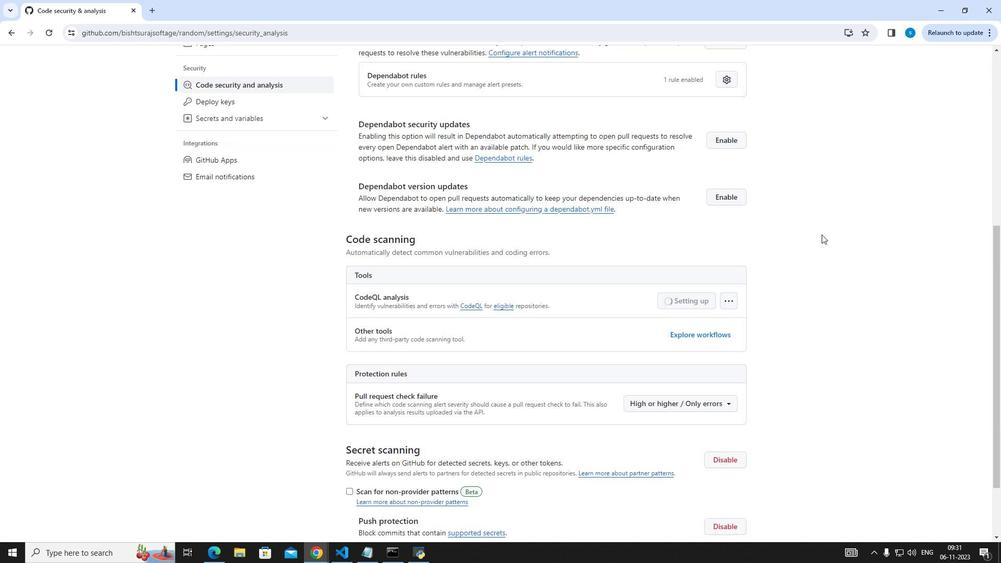 
Action: Mouse scrolled (822, 234) with delta (0, 0)
Screenshot: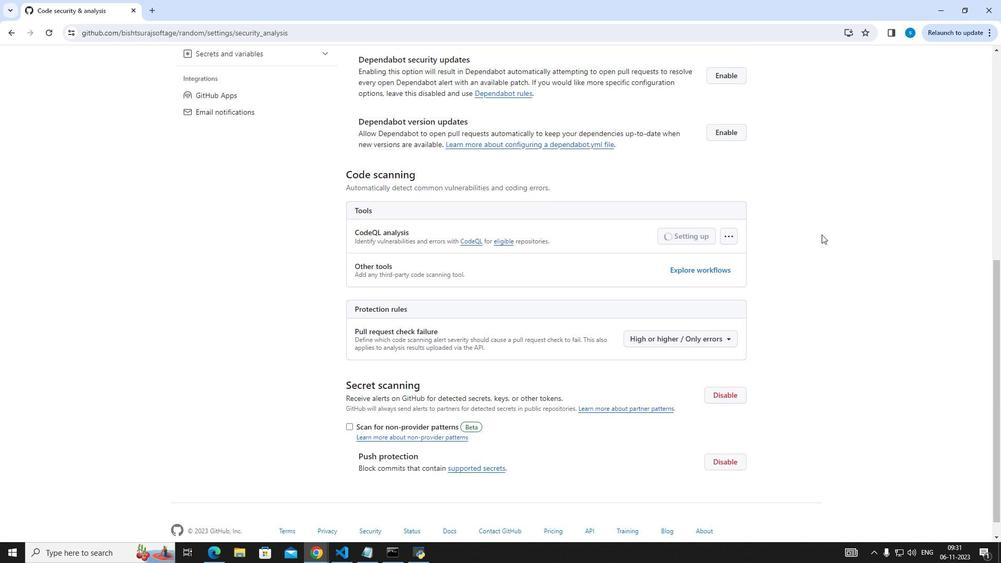 
Action: Mouse scrolled (822, 234) with delta (0, 0)
Screenshot: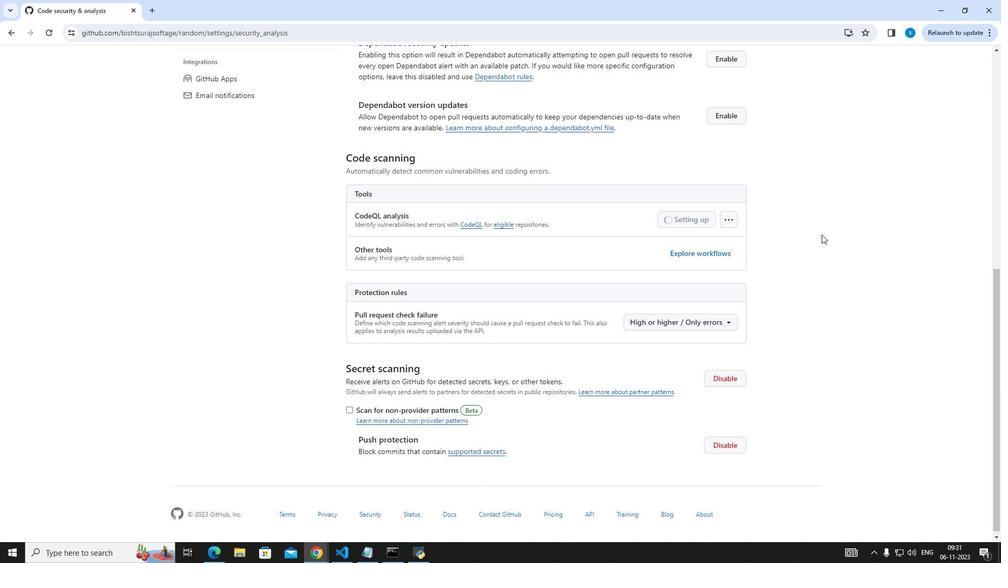 
Action: Mouse moved to (782, 228)
Screenshot: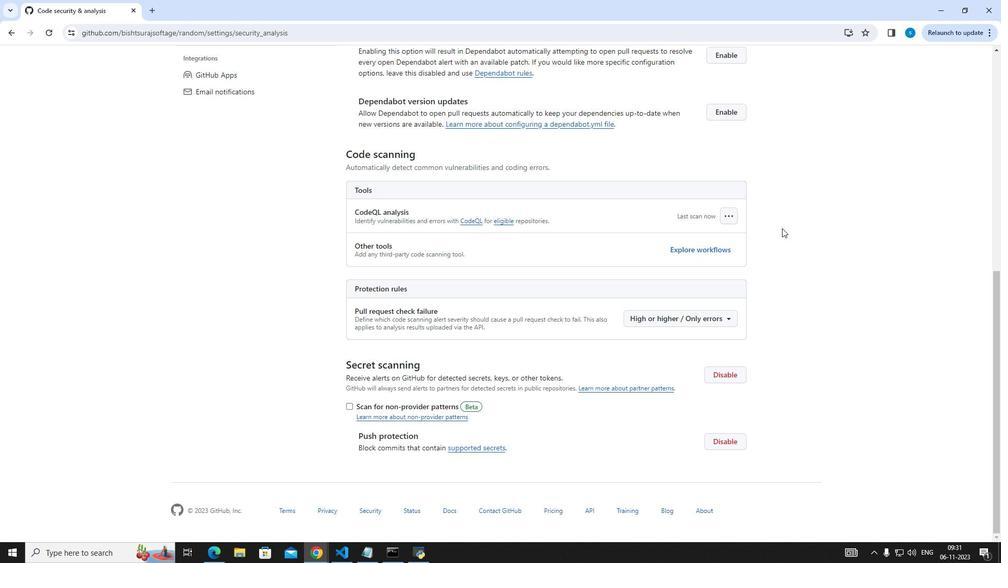 
